 Task: Select a due date automation when advanced on, 2 days before a card is due add checklist with an incomplete checklists at 11:00 AM.
Action: Mouse moved to (1035, 85)
Screenshot: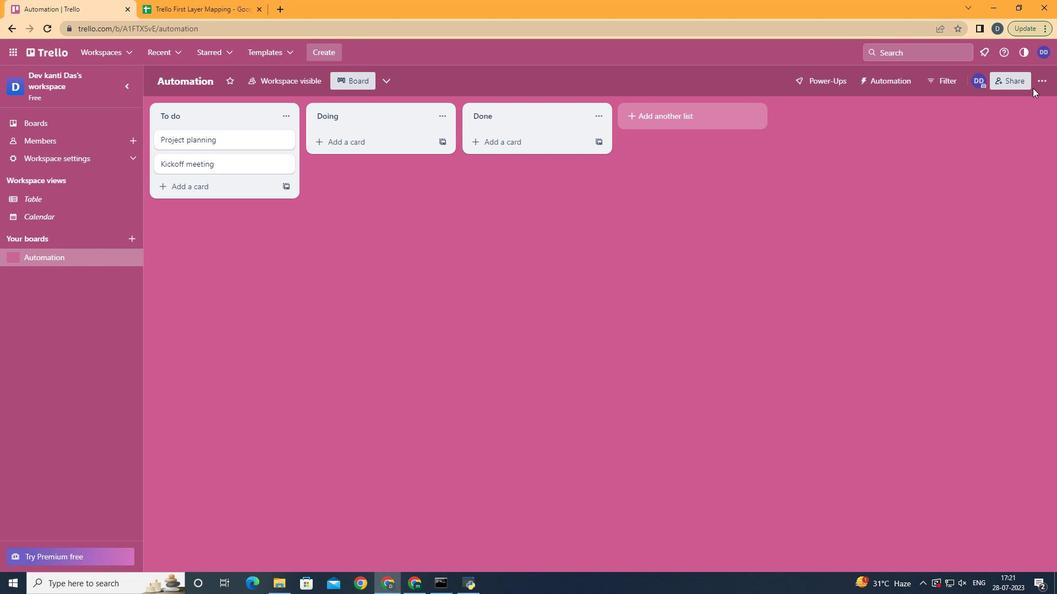 
Action: Mouse pressed left at (1035, 85)
Screenshot: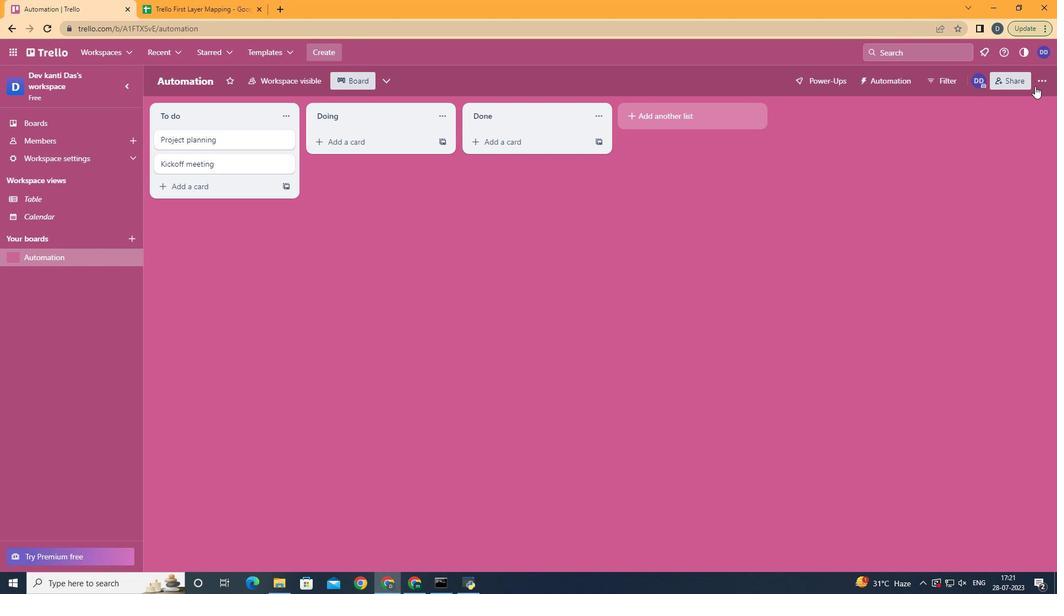 
Action: Mouse moved to (961, 229)
Screenshot: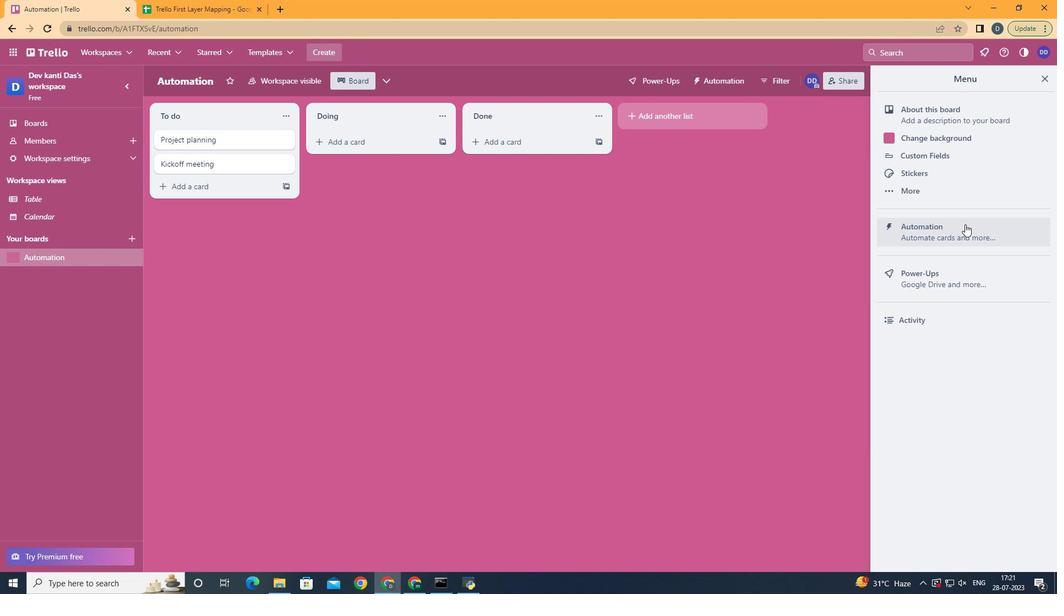 
Action: Mouse pressed left at (961, 229)
Screenshot: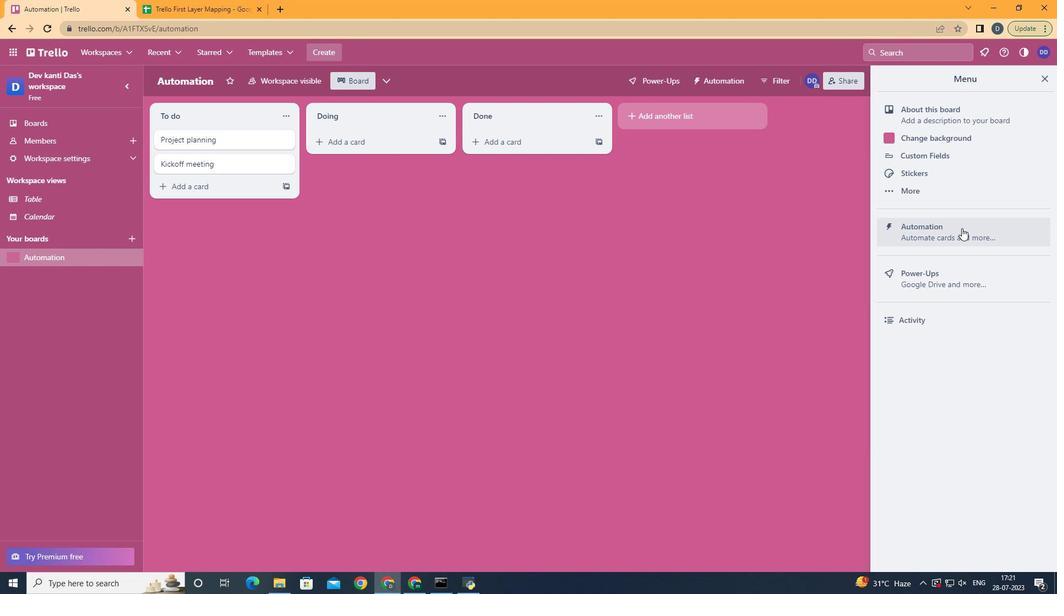 
Action: Mouse moved to (227, 225)
Screenshot: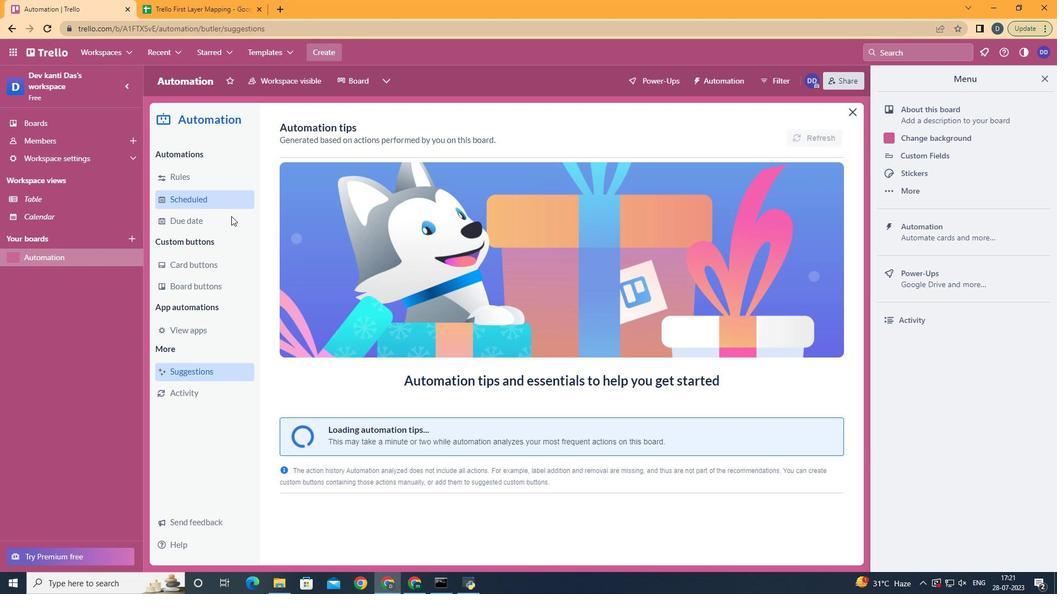 
Action: Mouse pressed left at (227, 225)
Screenshot: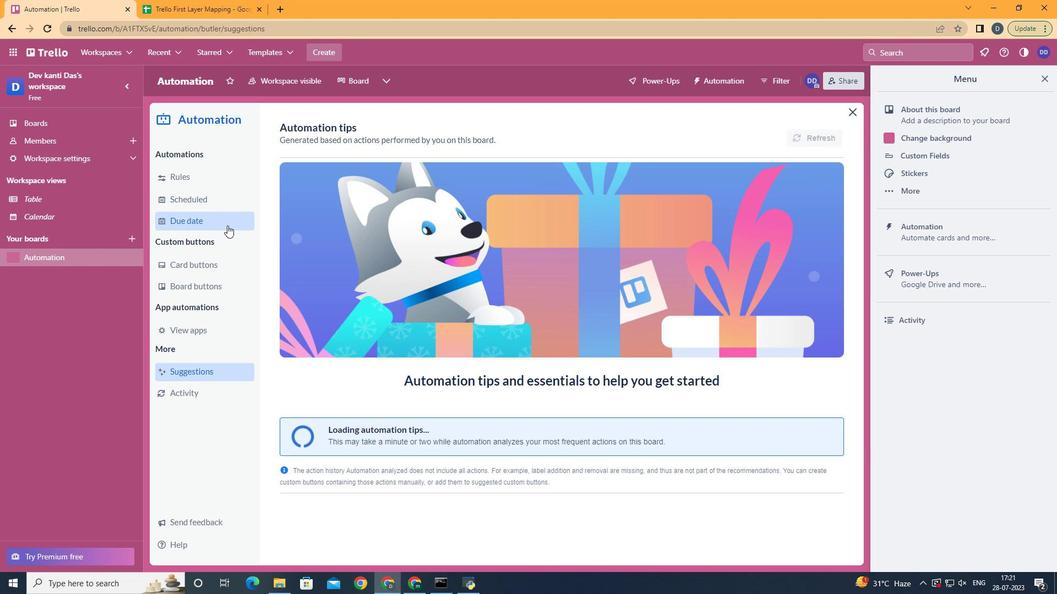 
Action: Mouse moved to (756, 138)
Screenshot: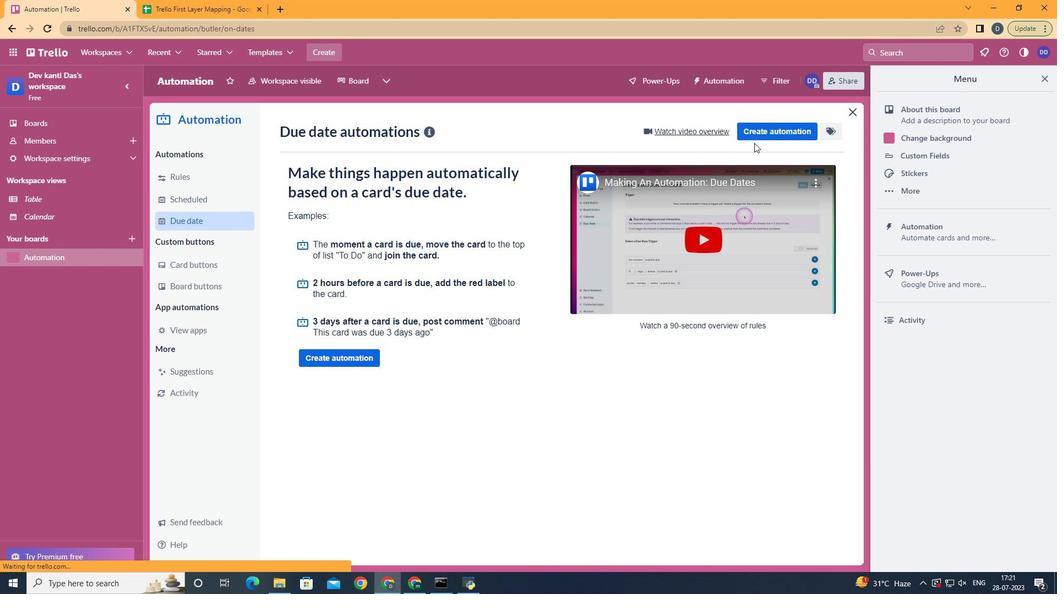 
Action: Mouse pressed left at (756, 138)
Screenshot: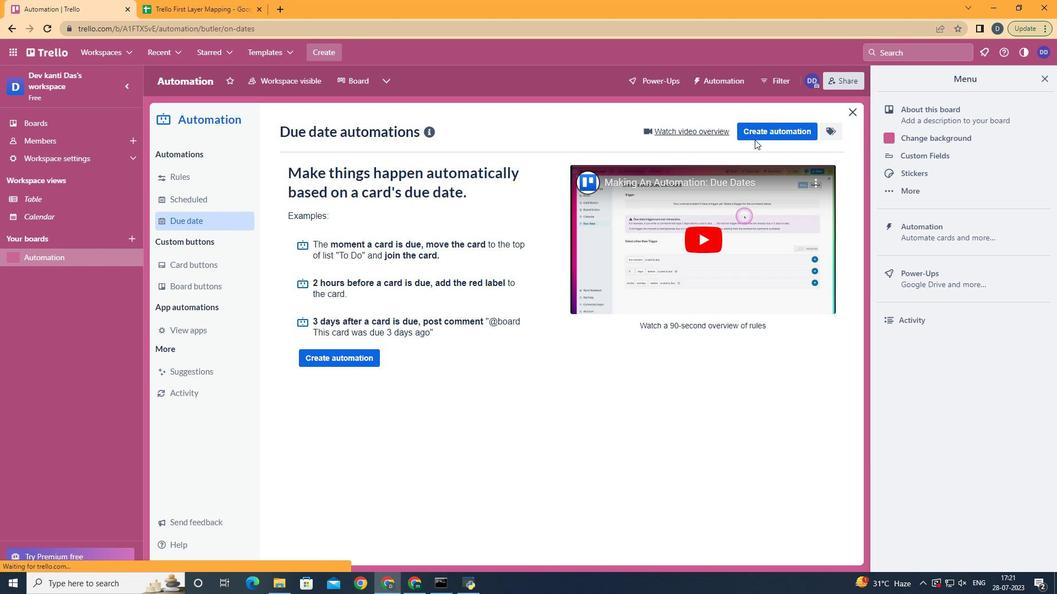
Action: Mouse moved to (594, 225)
Screenshot: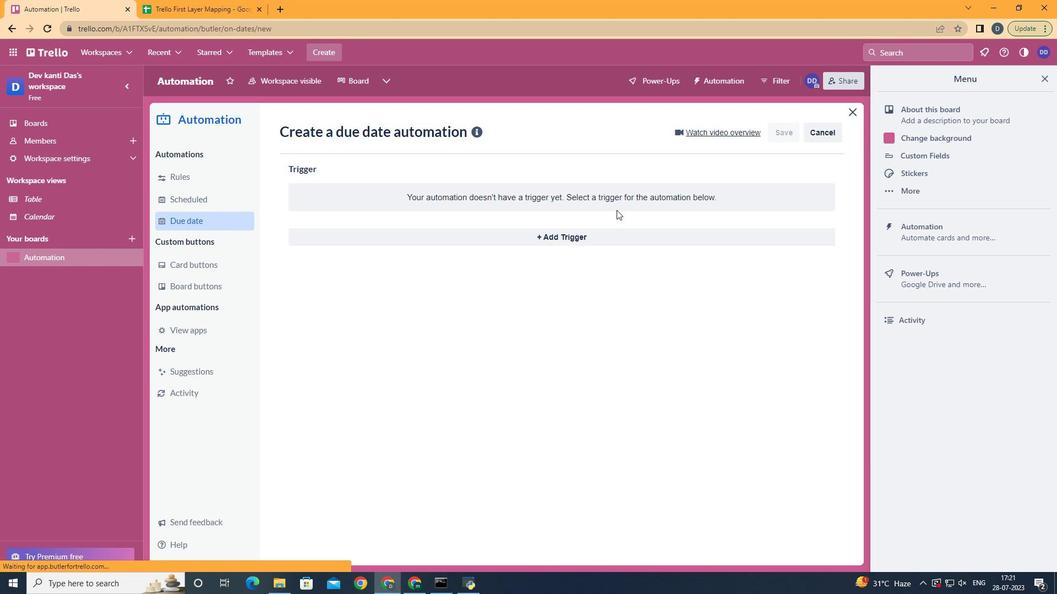 
Action: Mouse pressed left at (594, 225)
Screenshot: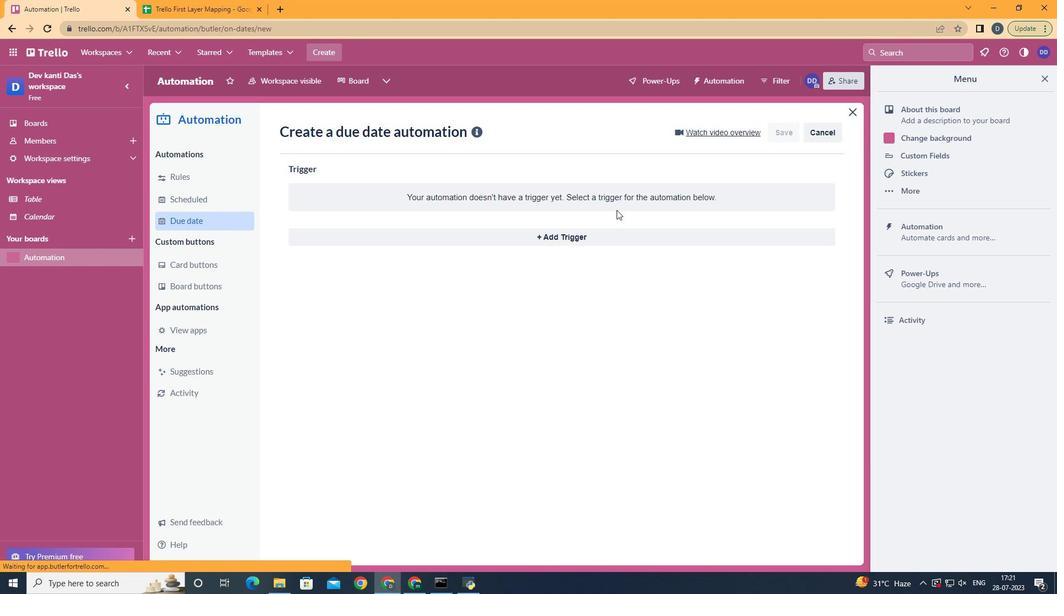
Action: Mouse moved to (583, 239)
Screenshot: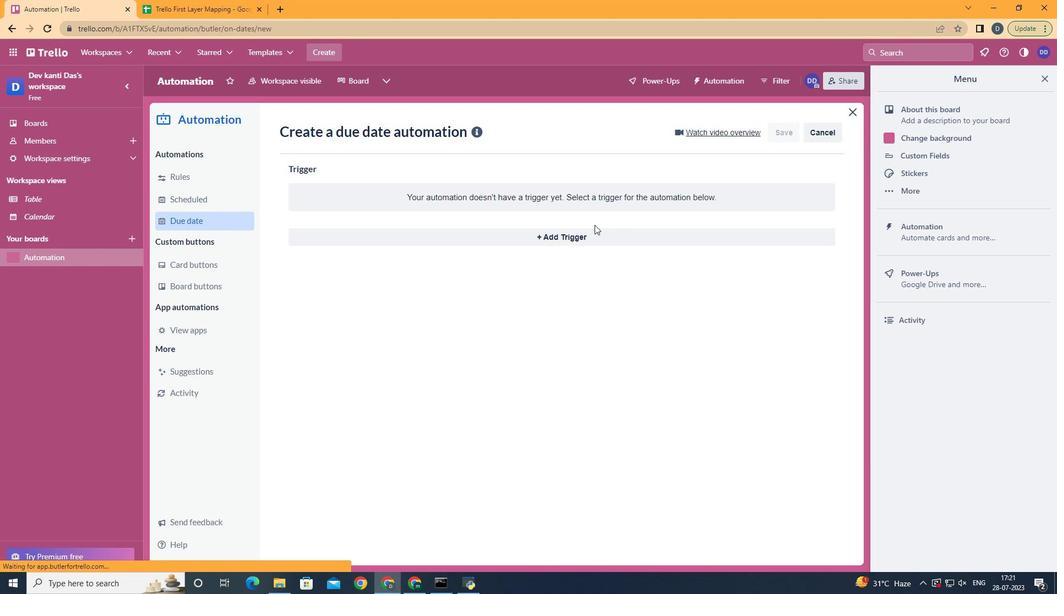 
Action: Mouse pressed left at (583, 239)
Screenshot: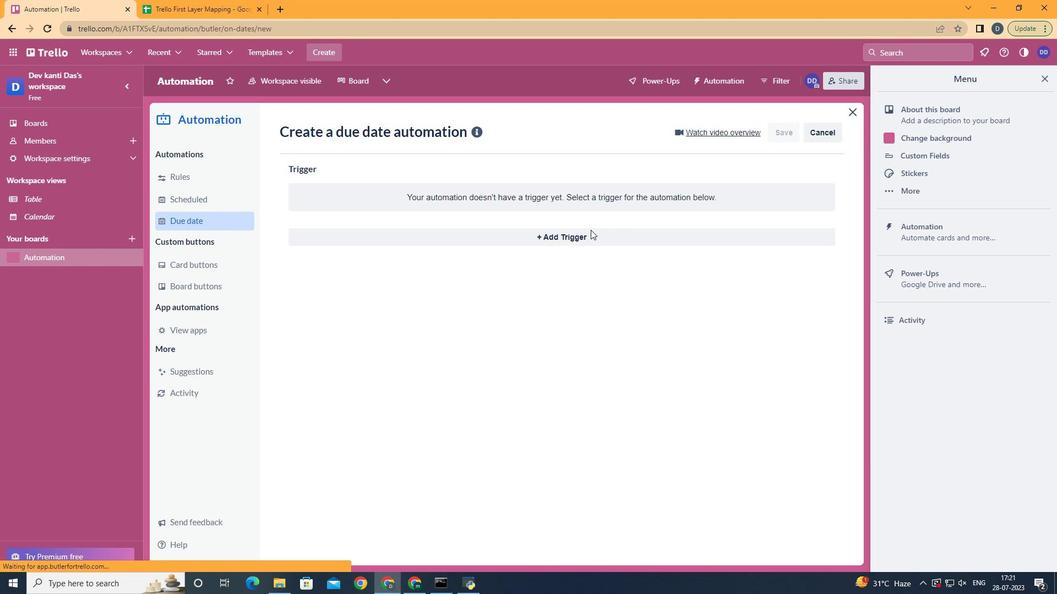 
Action: Mouse moved to (428, 405)
Screenshot: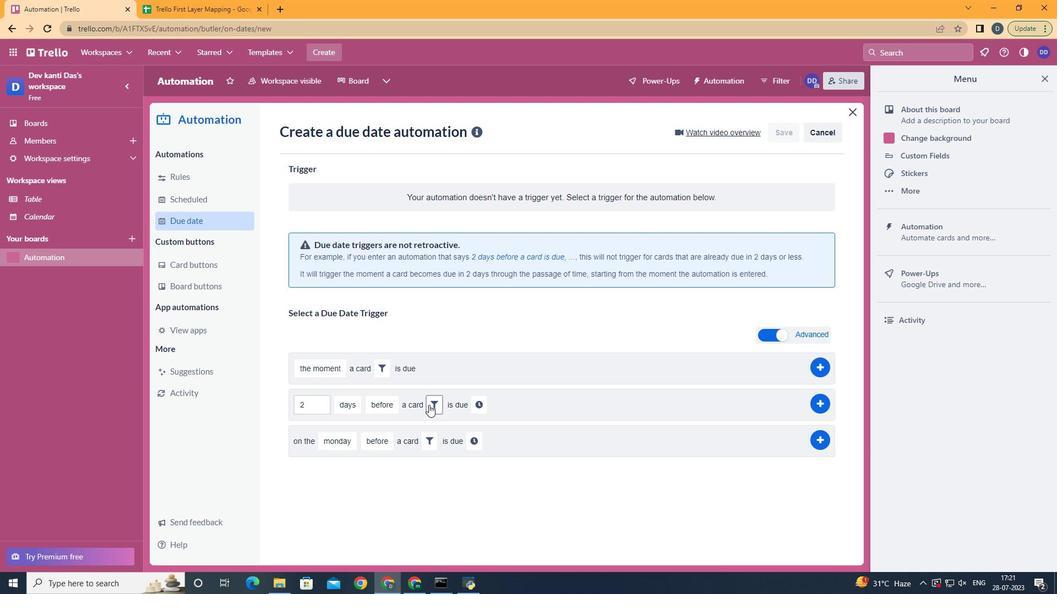 
Action: Mouse pressed left at (428, 405)
Screenshot: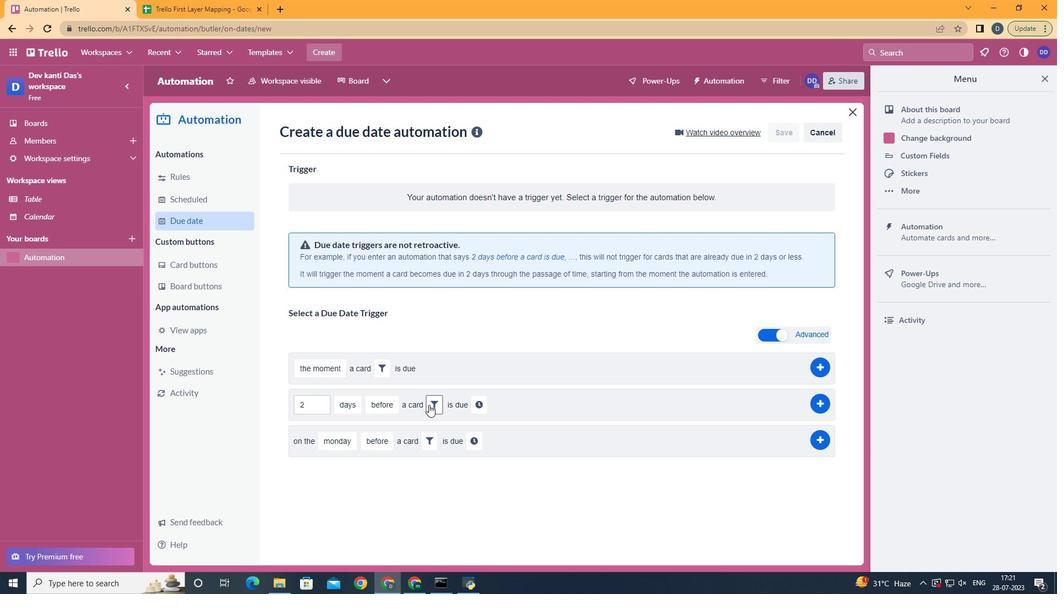 
Action: Mouse moved to (525, 442)
Screenshot: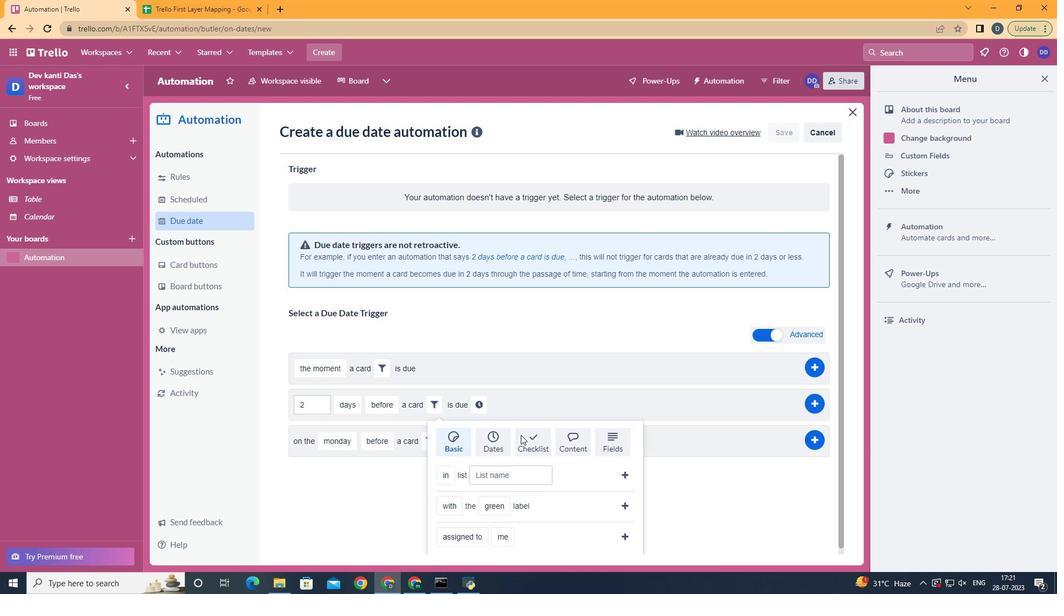 
Action: Mouse pressed left at (525, 442)
Screenshot: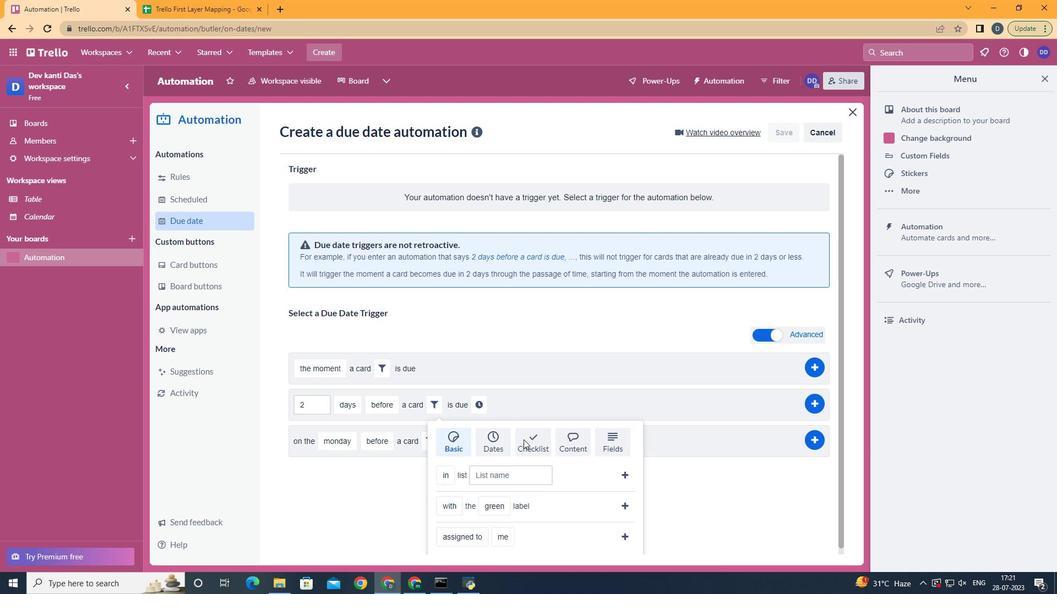 
Action: Mouse scrolled (525, 441) with delta (0, 0)
Screenshot: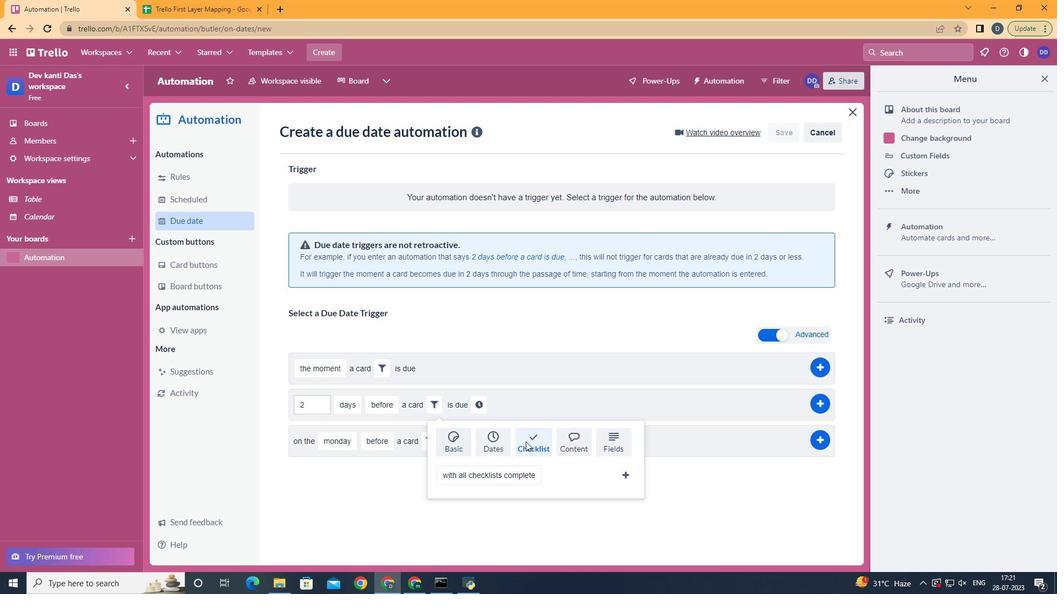 
Action: Mouse scrolled (525, 441) with delta (0, 0)
Screenshot: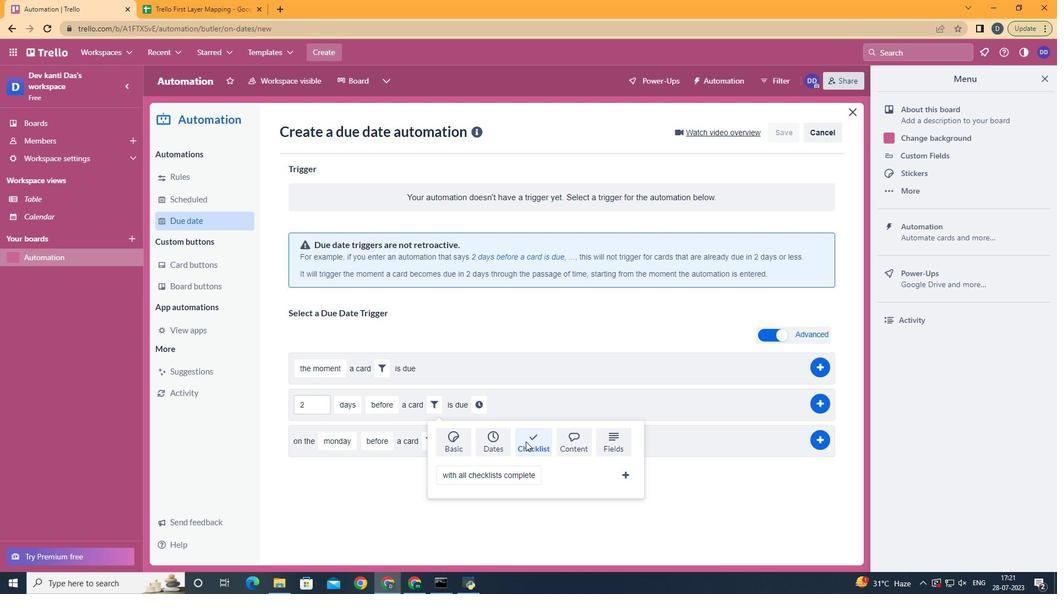 
Action: Mouse scrolled (525, 441) with delta (0, 0)
Screenshot: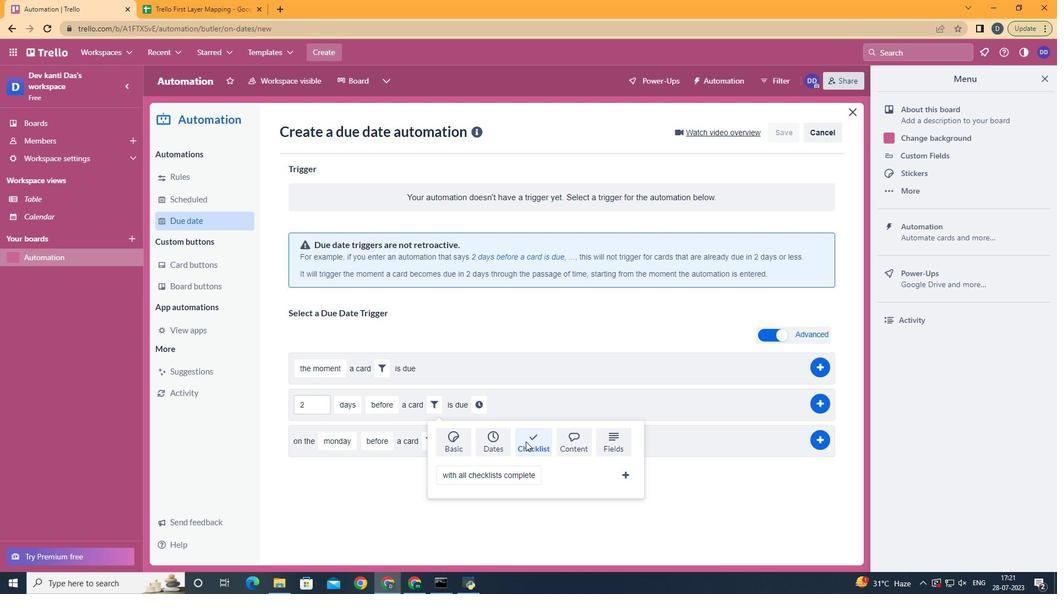 
Action: Mouse moved to (501, 393)
Screenshot: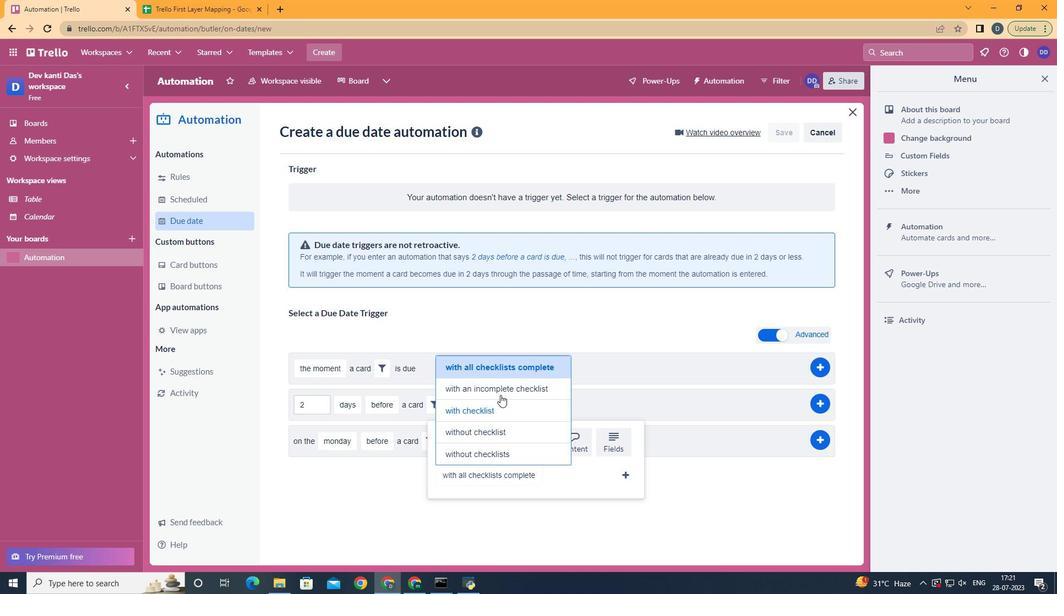 
Action: Mouse pressed left at (501, 393)
Screenshot: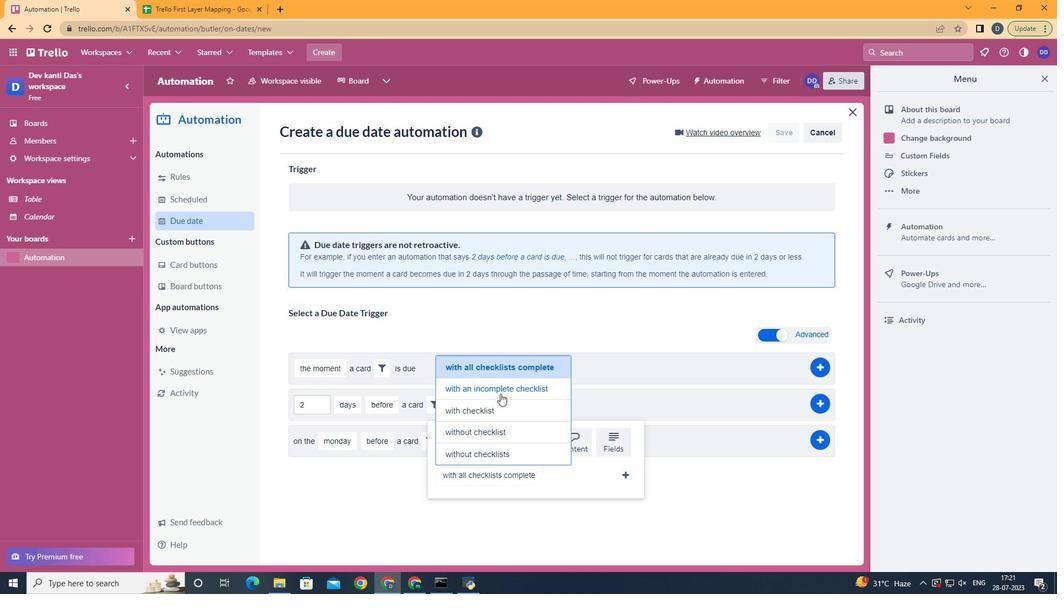 
Action: Mouse moved to (626, 474)
Screenshot: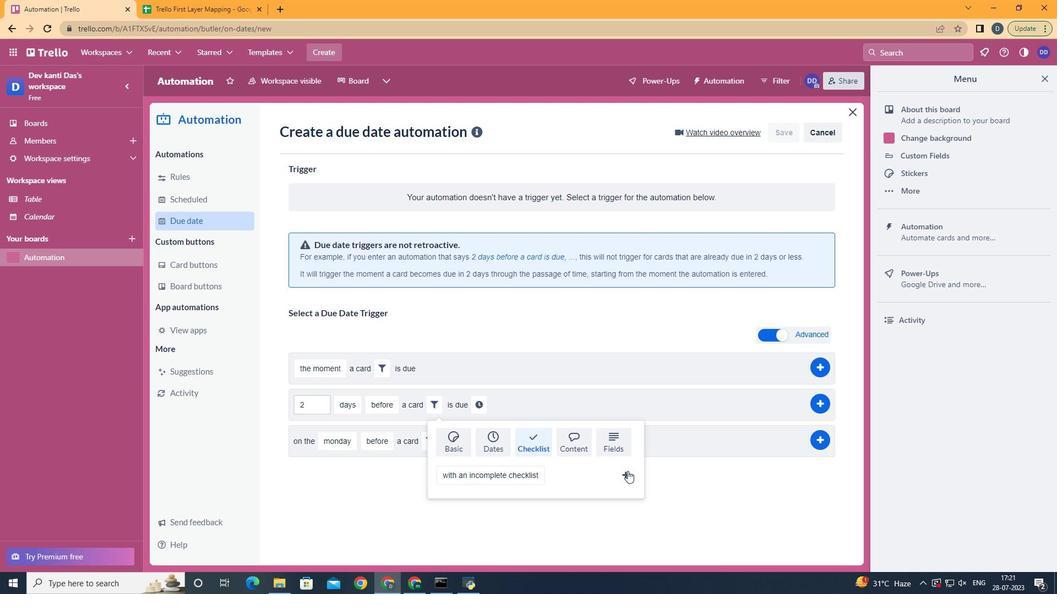 
Action: Mouse pressed left at (626, 474)
Screenshot: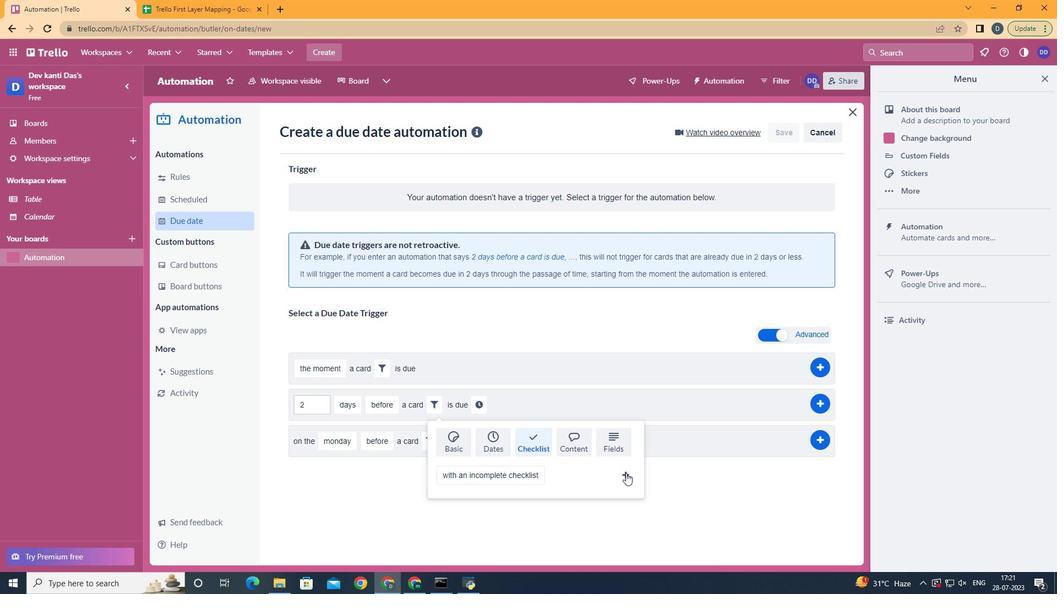 
Action: Mouse moved to (593, 408)
Screenshot: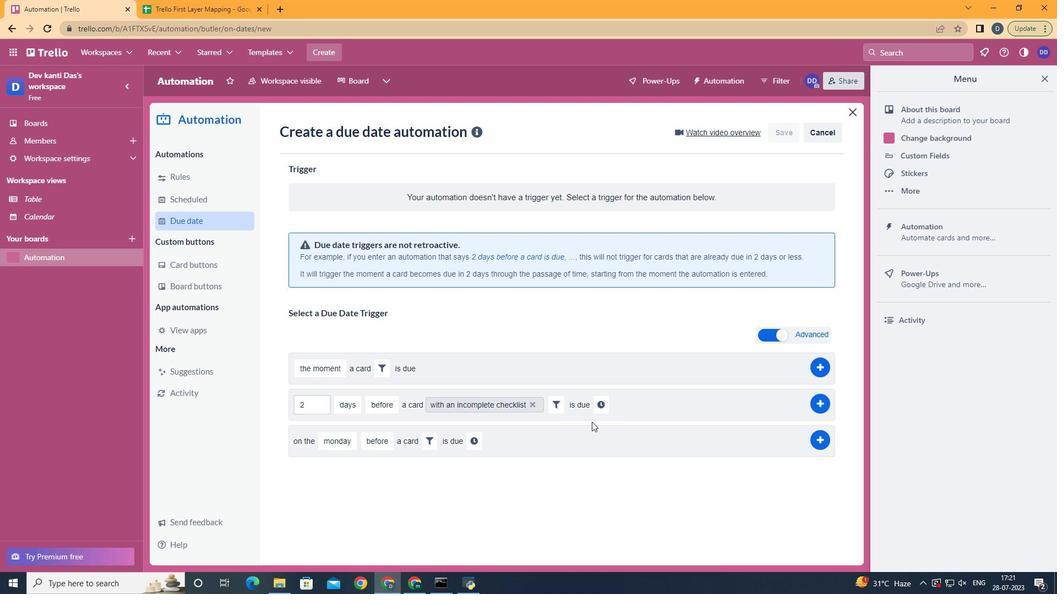 
Action: Mouse pressed left at (593, 408)
Screenshot: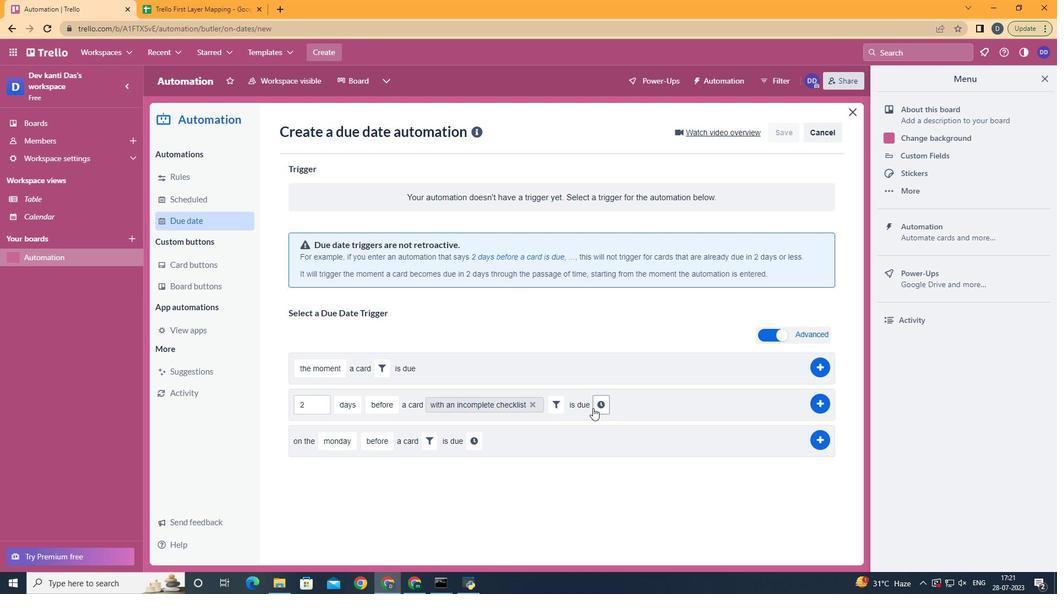 
Action: Mouse moved to (627, 411)
Screenshot: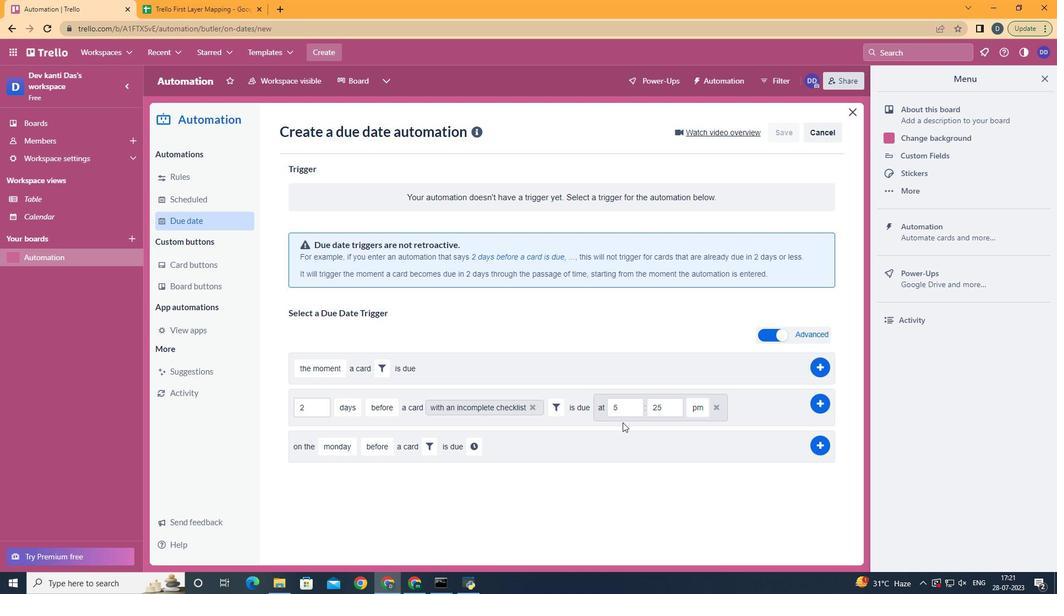 
Action: Mouse pressed left at (627, 411)
Screenshot: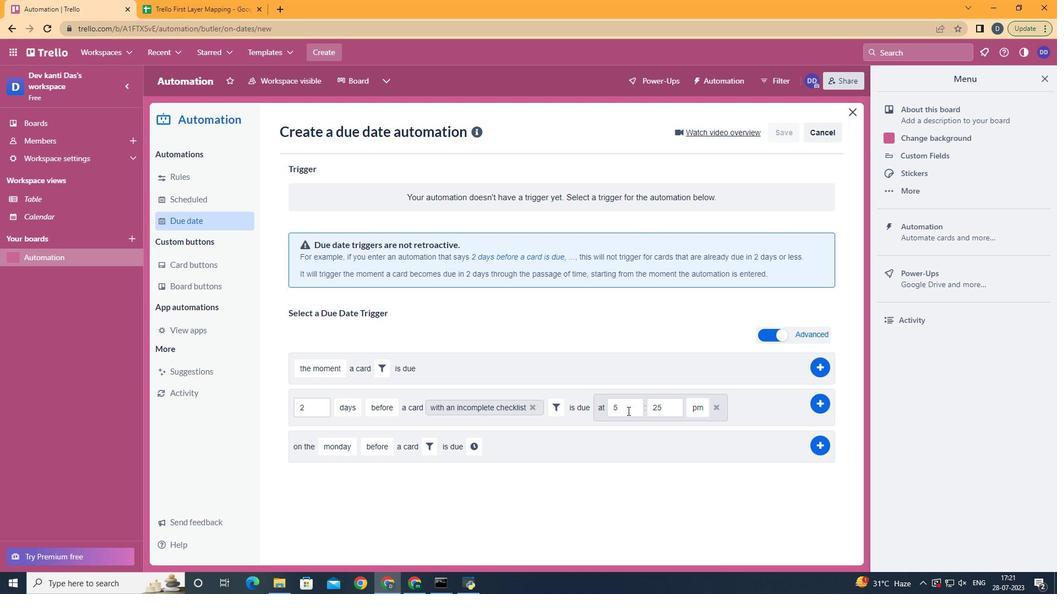
Action: Mouse moved to (616, 410)
Screenshot: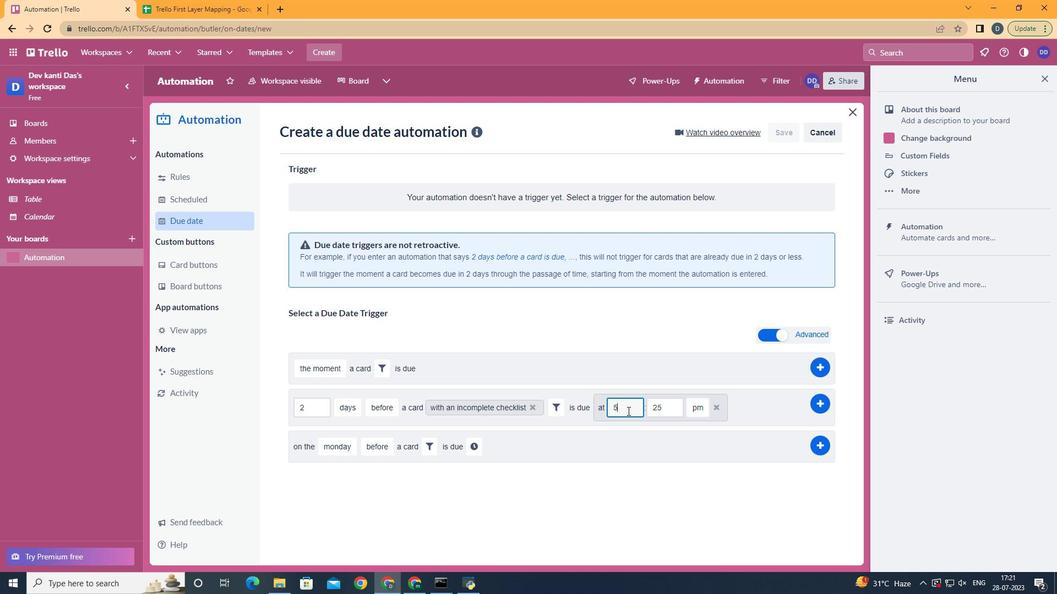 
Action: Key pressed <Key.backspace>11
Screenshot: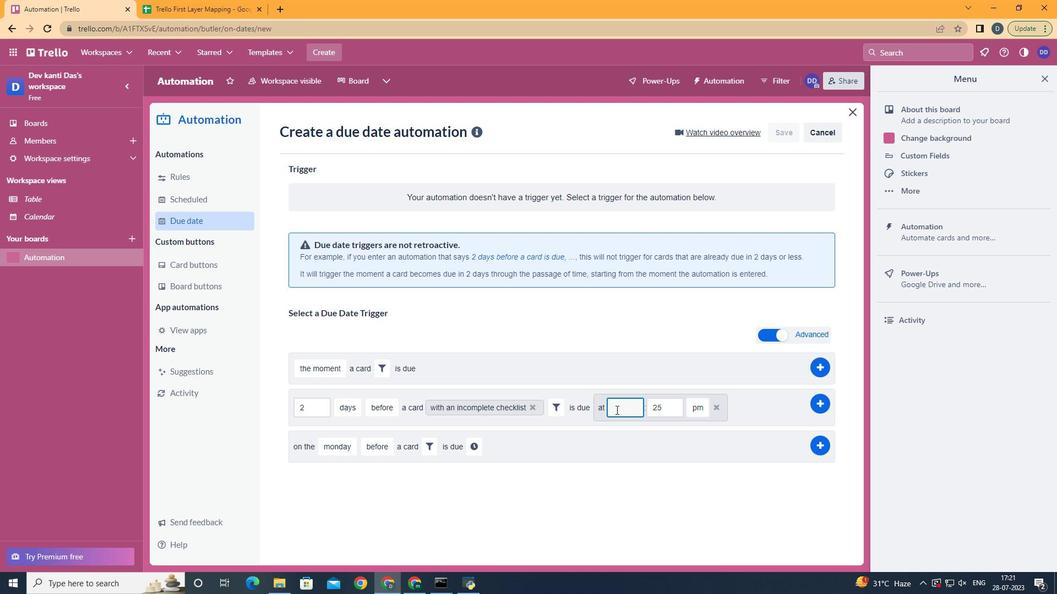 
Action: Mouse moved to (667, 414)
Screenshot: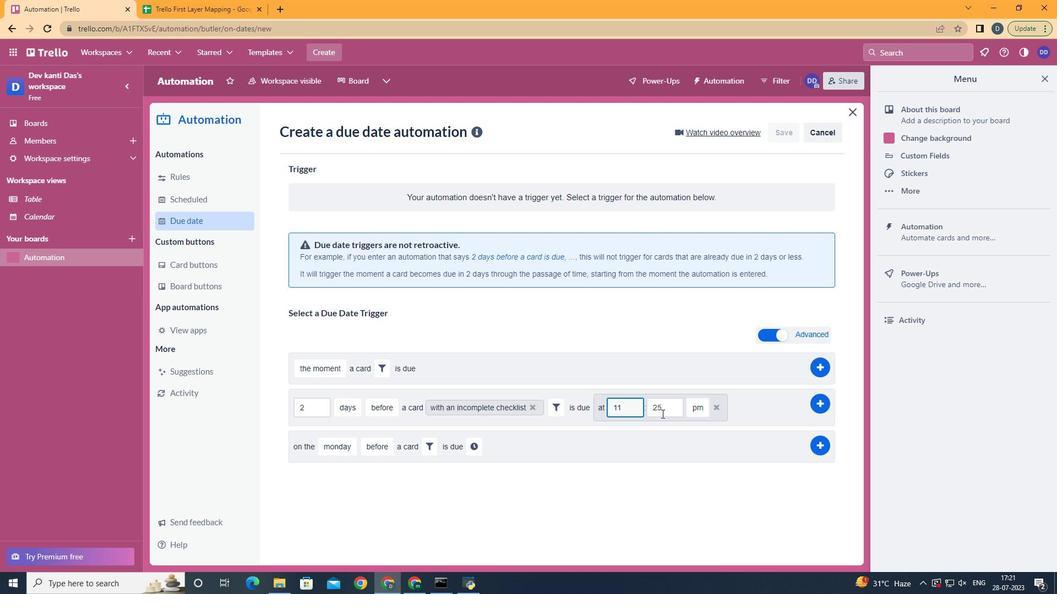 
Action: Mouse pressed left at (667, 414)
Screenshot: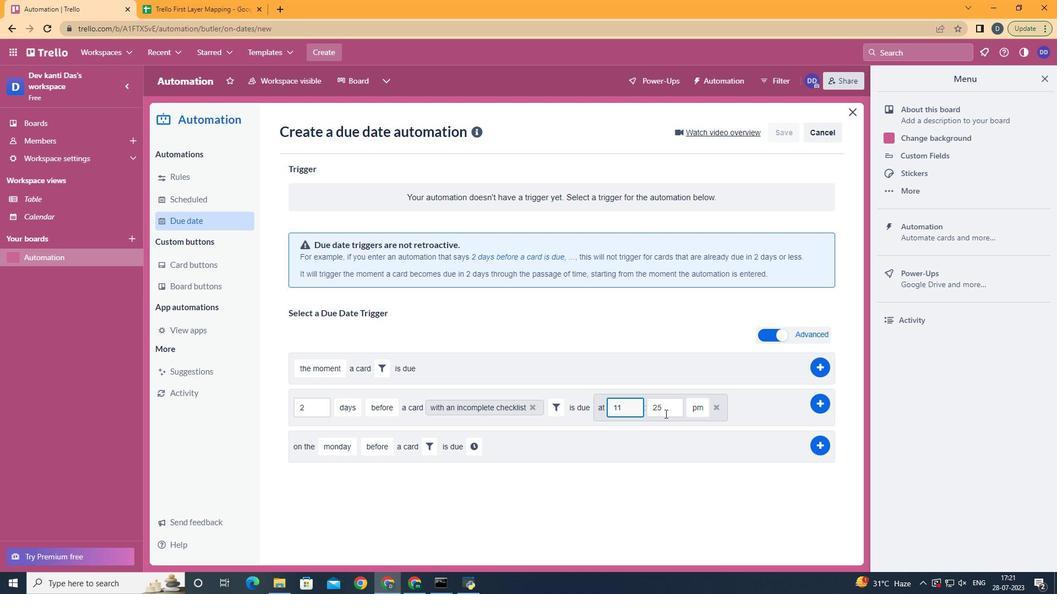 
Action: Key pressed <Key.backspace><Key.backspace>00
Screenshot: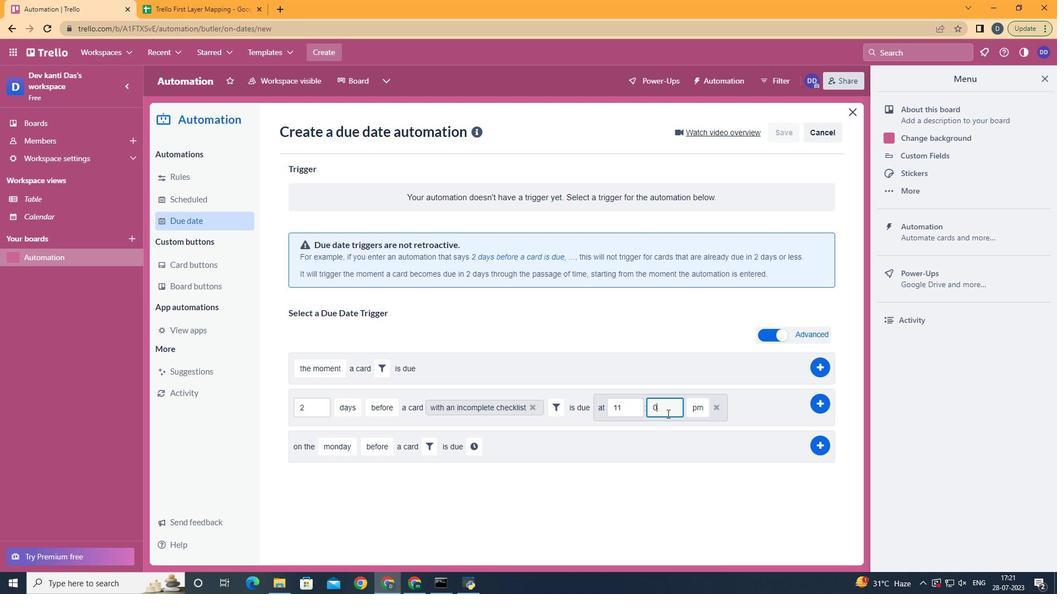 
Action: Mouse moved to (706, 430)
Screenshot: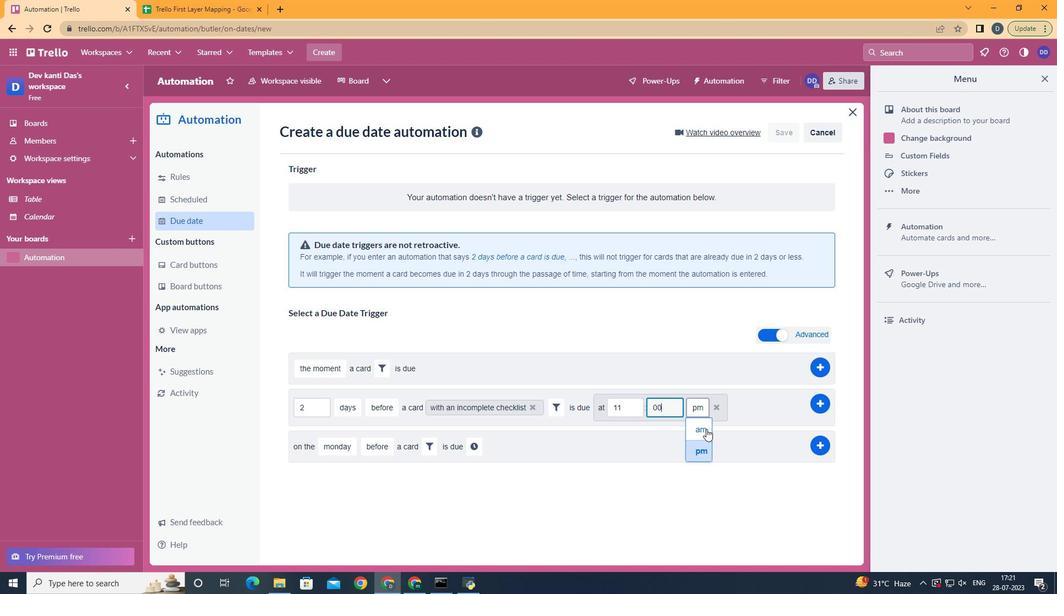 
Action: Mouse pressed left at (706, 430)
Screenshot: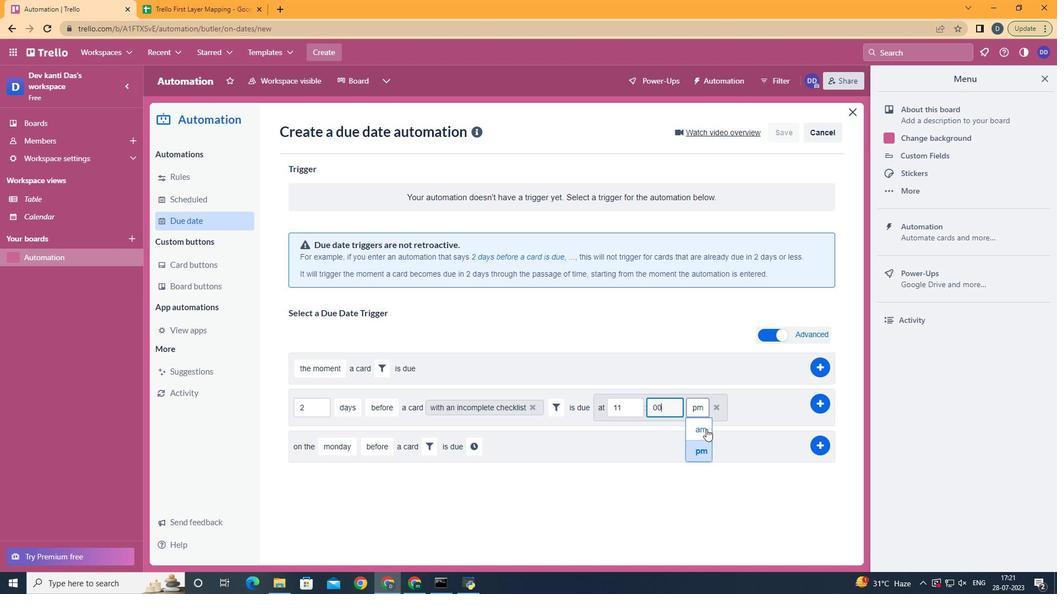 
